 Task: Copy the selected folder to the specified destination folder in the email client.
Action: Mouse moved to (207, 30)
Screenshot: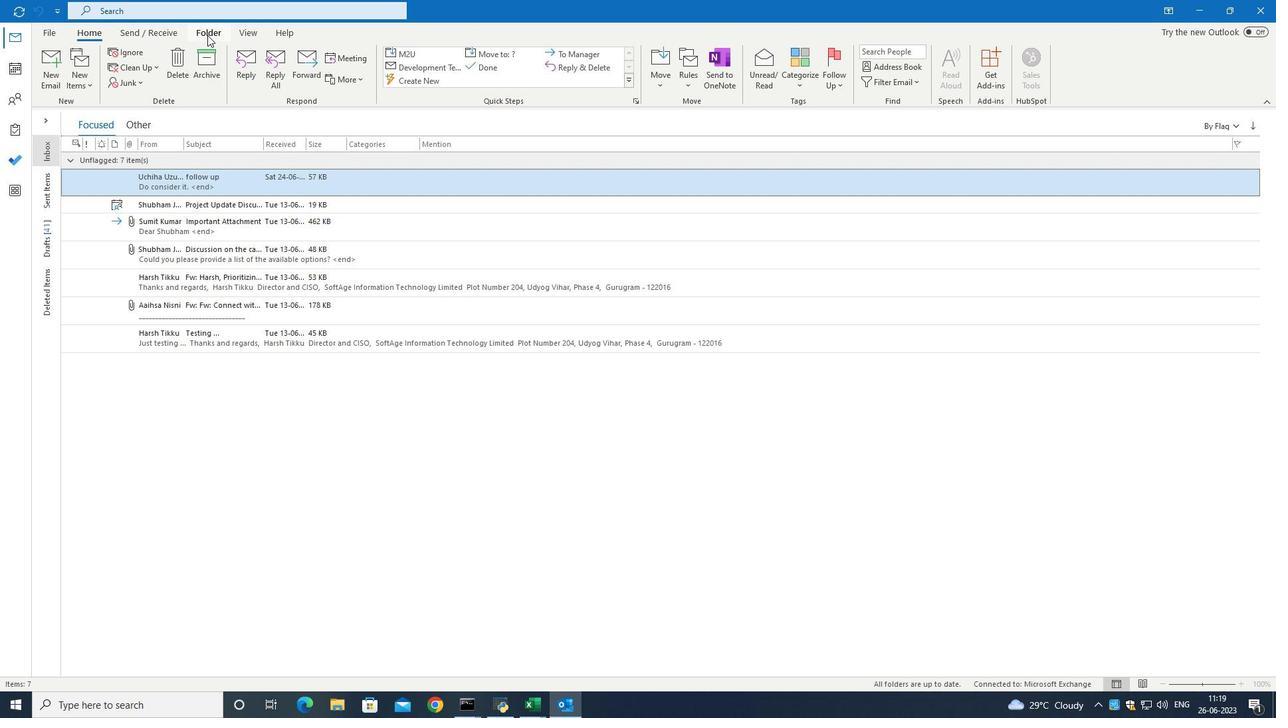 
Action: Mouse pressed left at (207, 30)
Screenshot: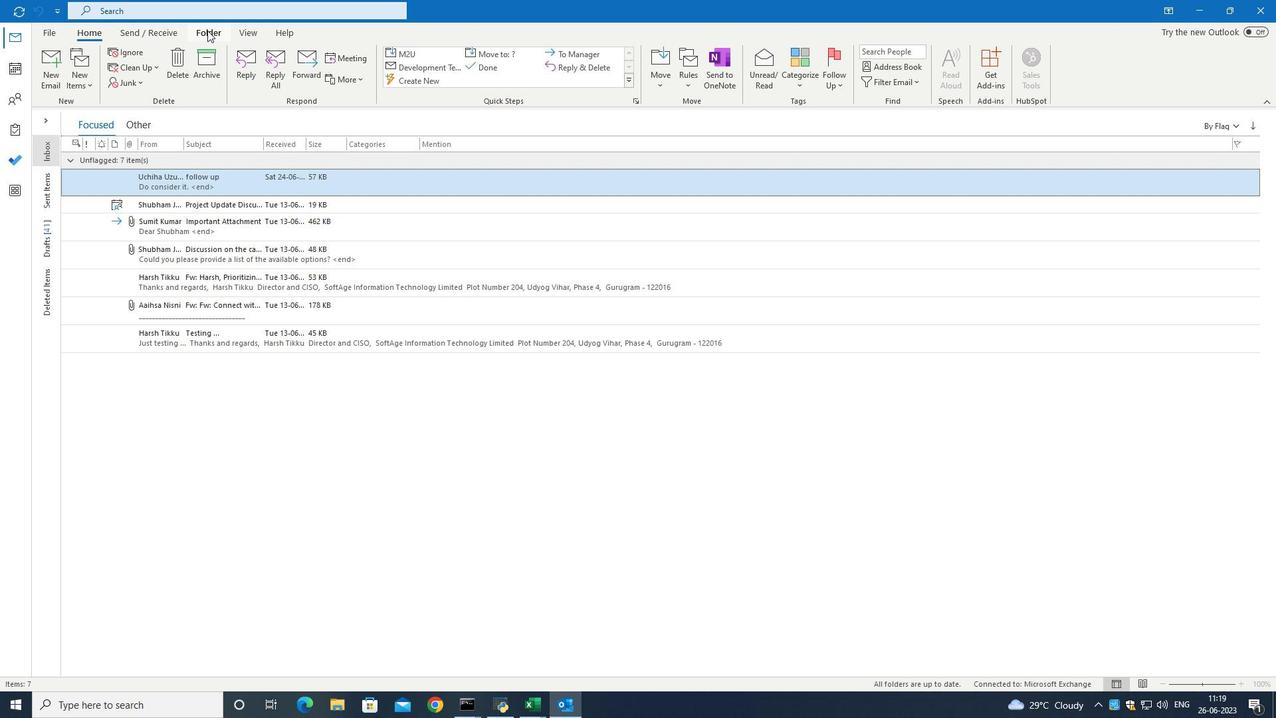 
Action: Mouse moved to (186, 50)
Screenshot: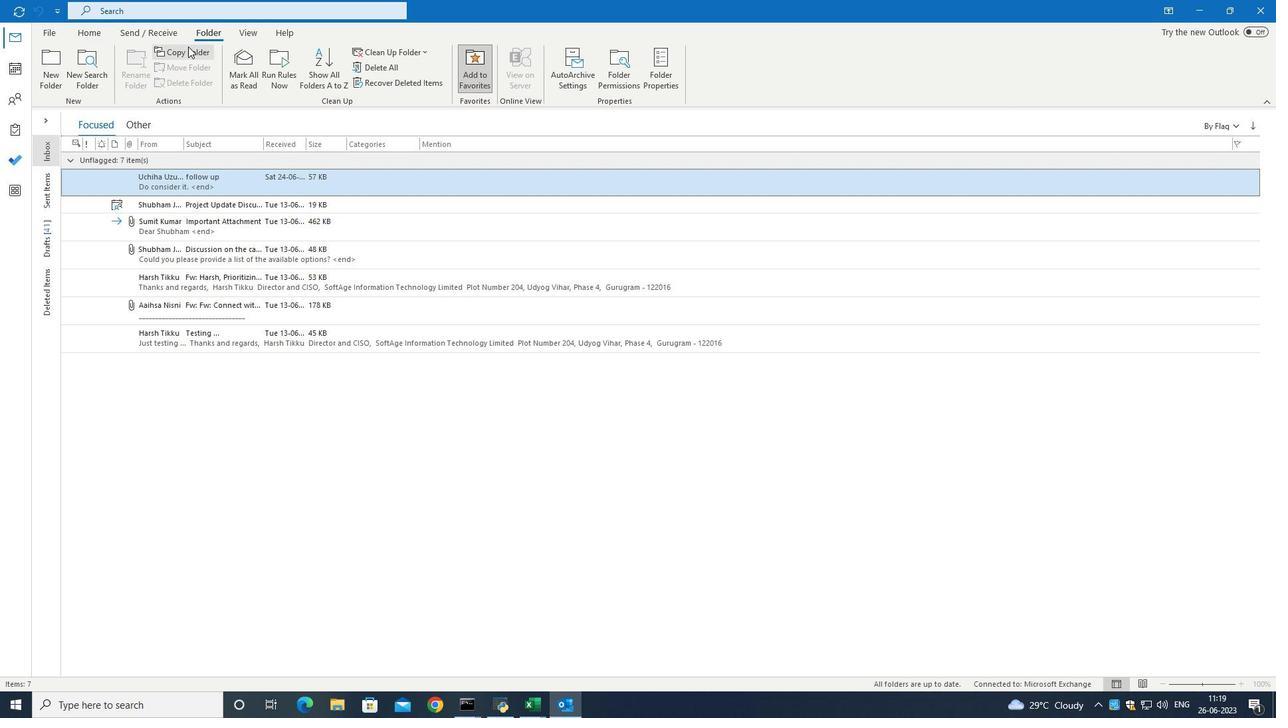 
Action: Mouse pressed left at (186, 50)
Screenshot: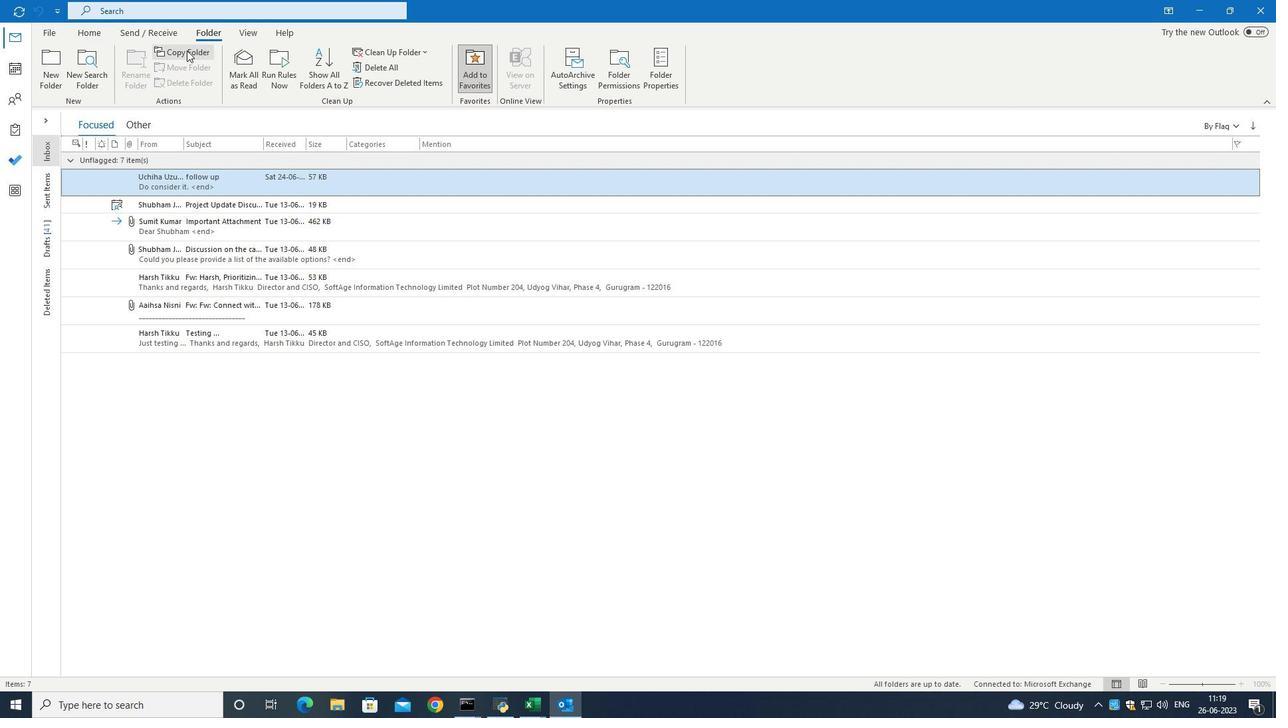 
Action: Mouse moved to (576, 317)
Screenshot: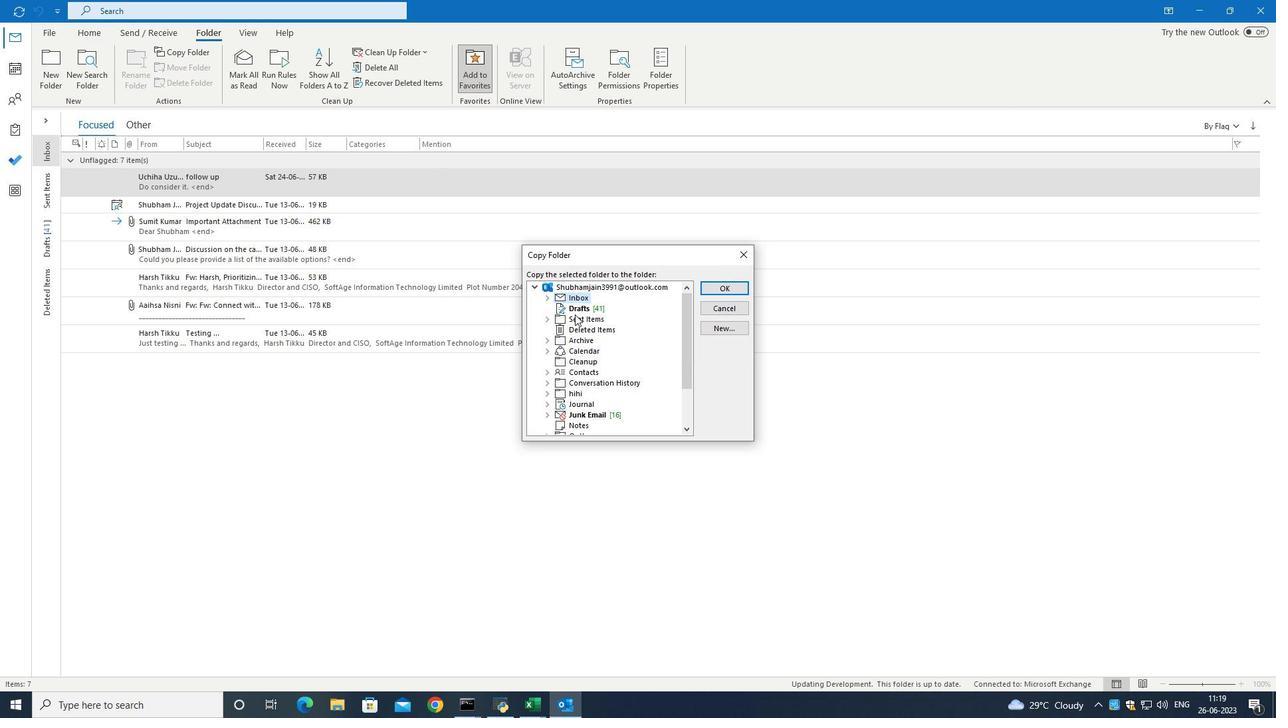 
Action: Mouse pressed left at (576, 317)
Screenshot: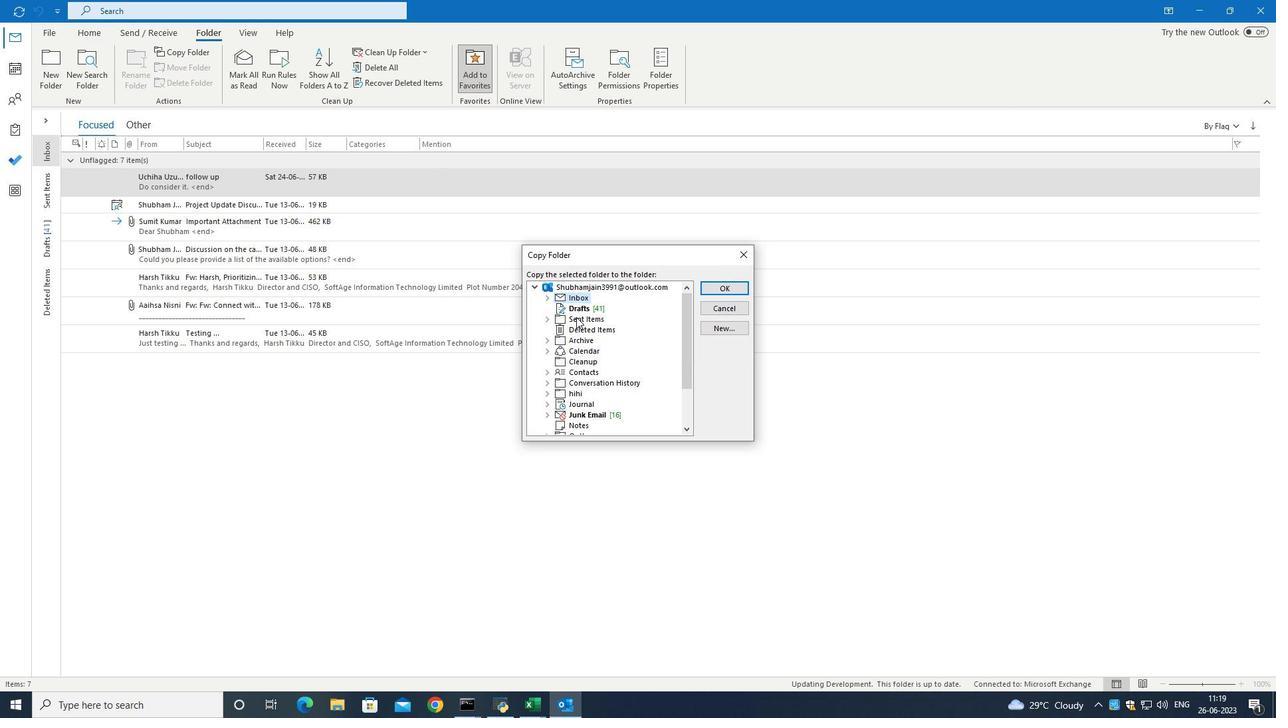 
Action: Mouse moved to (718, 285)
Screenshot: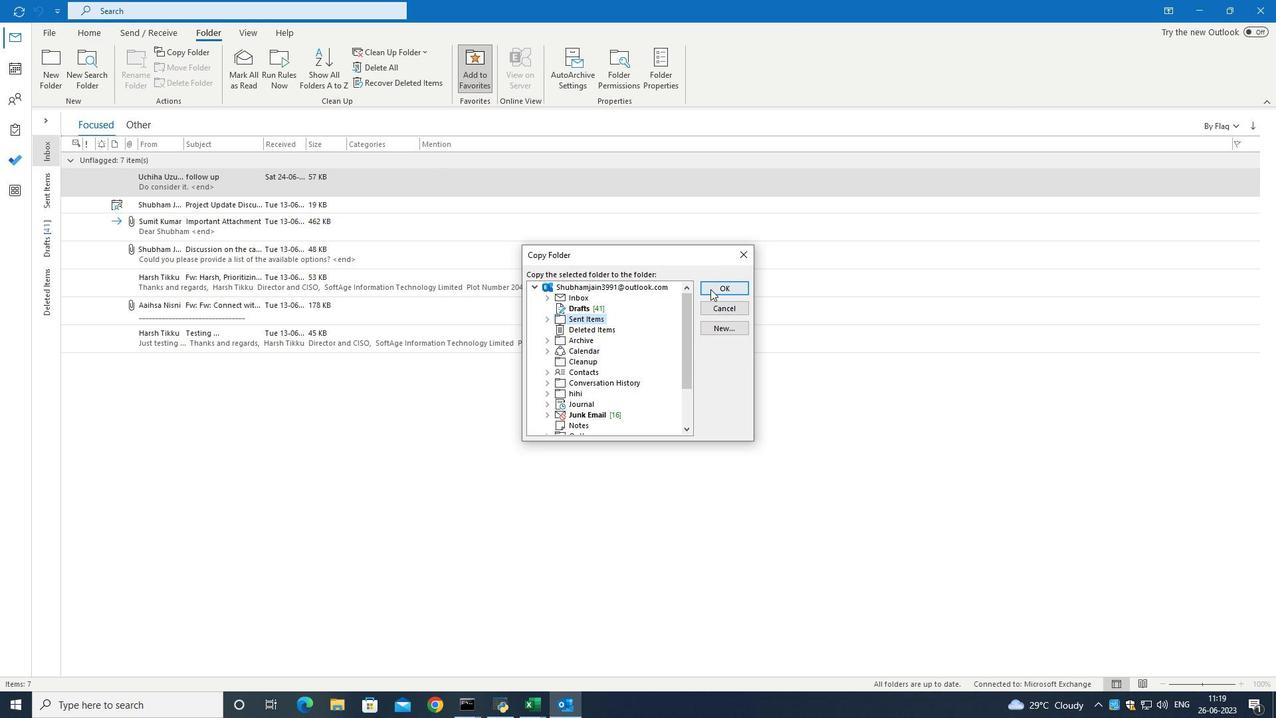 
Action: Mouse pressed left at (718, 285)
Screenshot: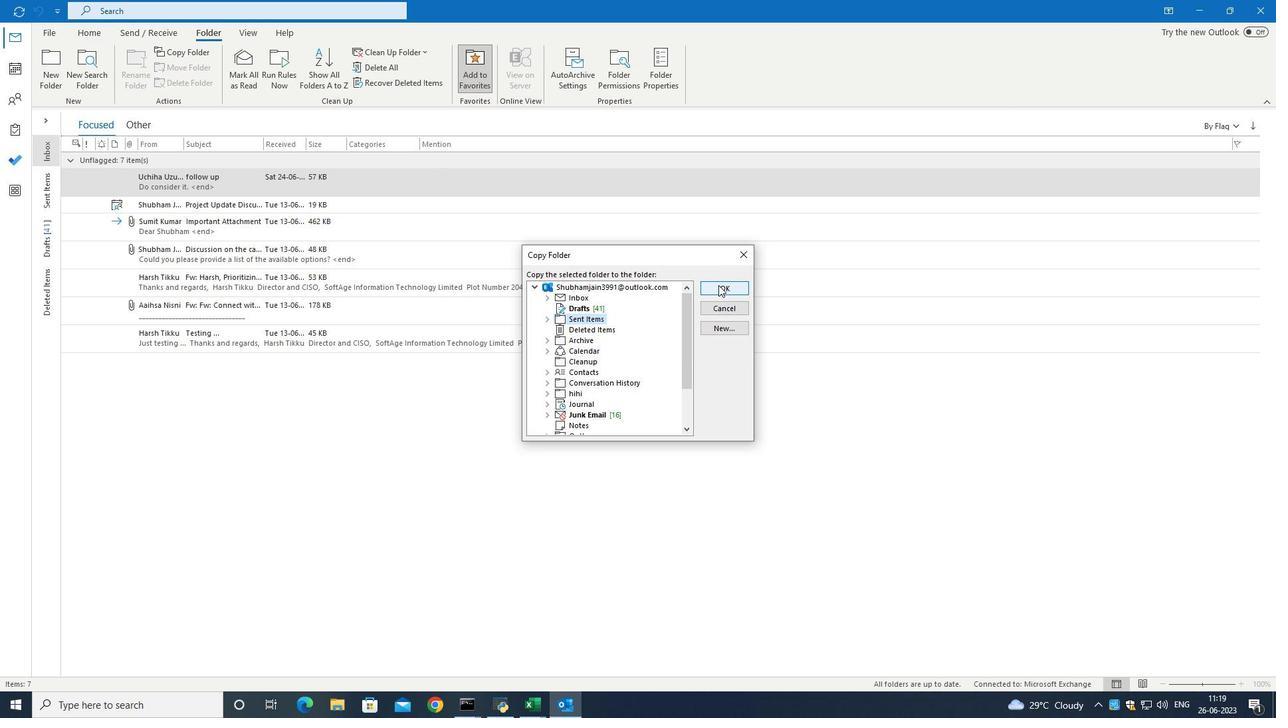 
Action: Mouse moved to (718, 285)
Screenshot: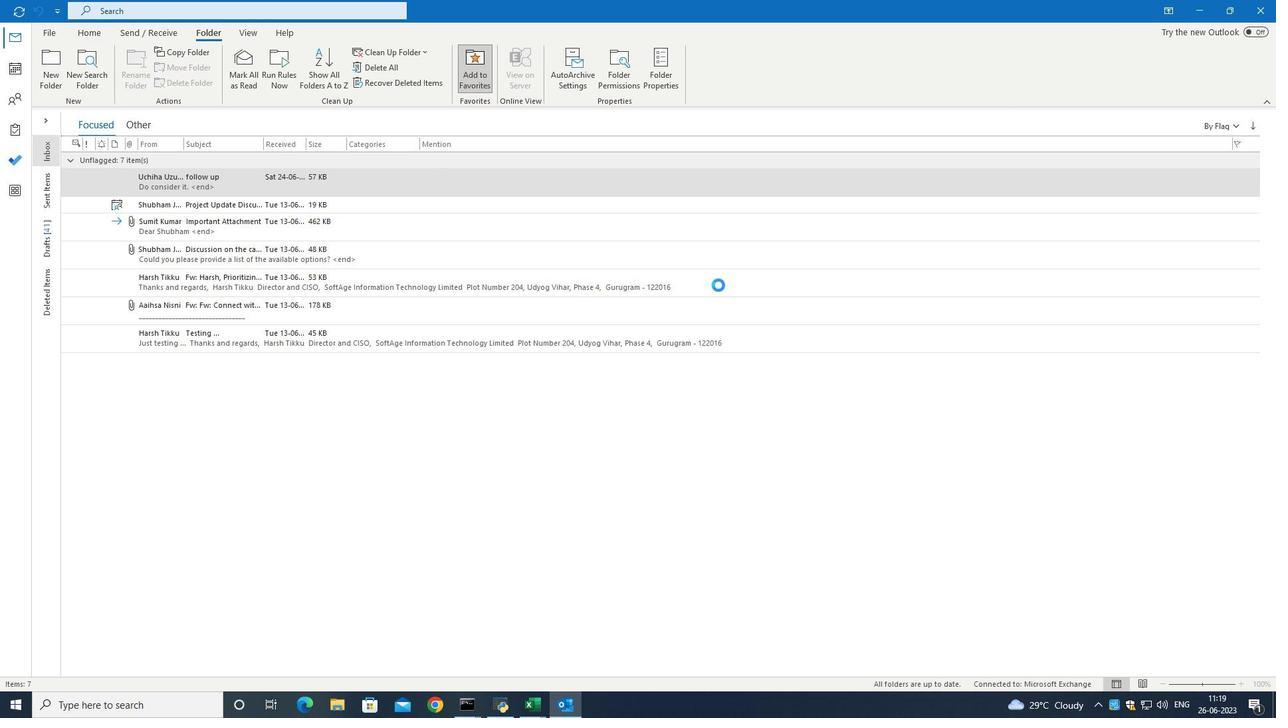 
